 Task: Create Card Change Request Review in Board Leadership Training to Workspace Compliance and Regulation. Create Card Aquaculture Review in Board Product Design to Workspace Compliance and Regulation. Create Card Change Request Review in Board Product Feature Prioritization and Roadmap Planning to Workspace Compliance and Regulation
Action: Mouse moved to (146, 64)
Screenshot: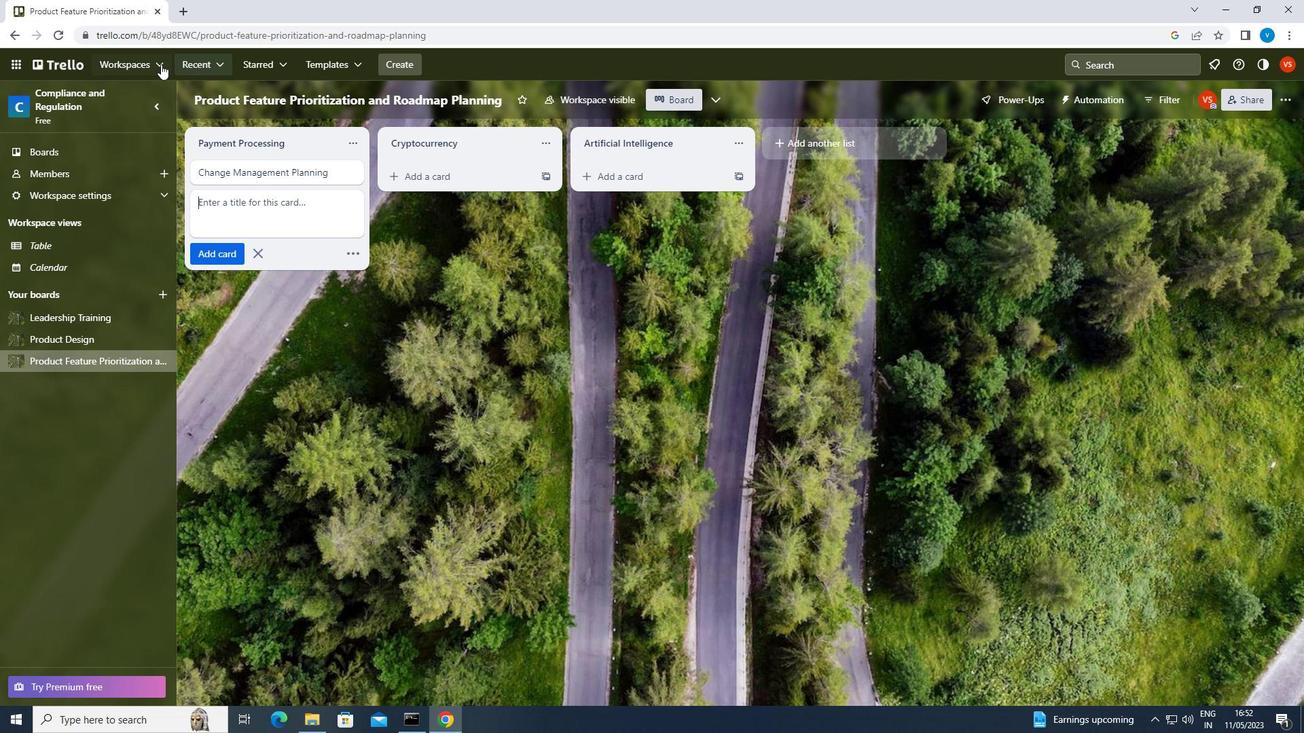 
Action: Mouse pressed left at (146, 64)
Screenshot: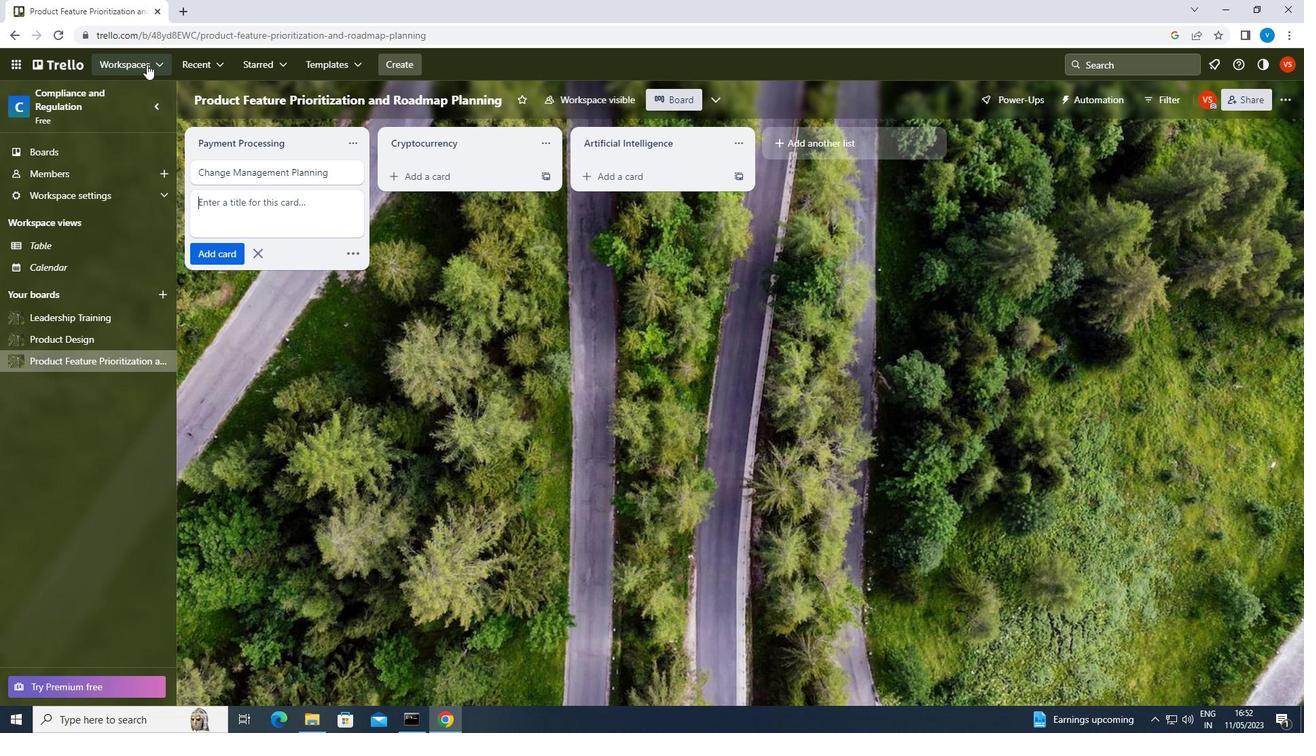 
Action: Mouse moved to (213, 360)
Screenshot: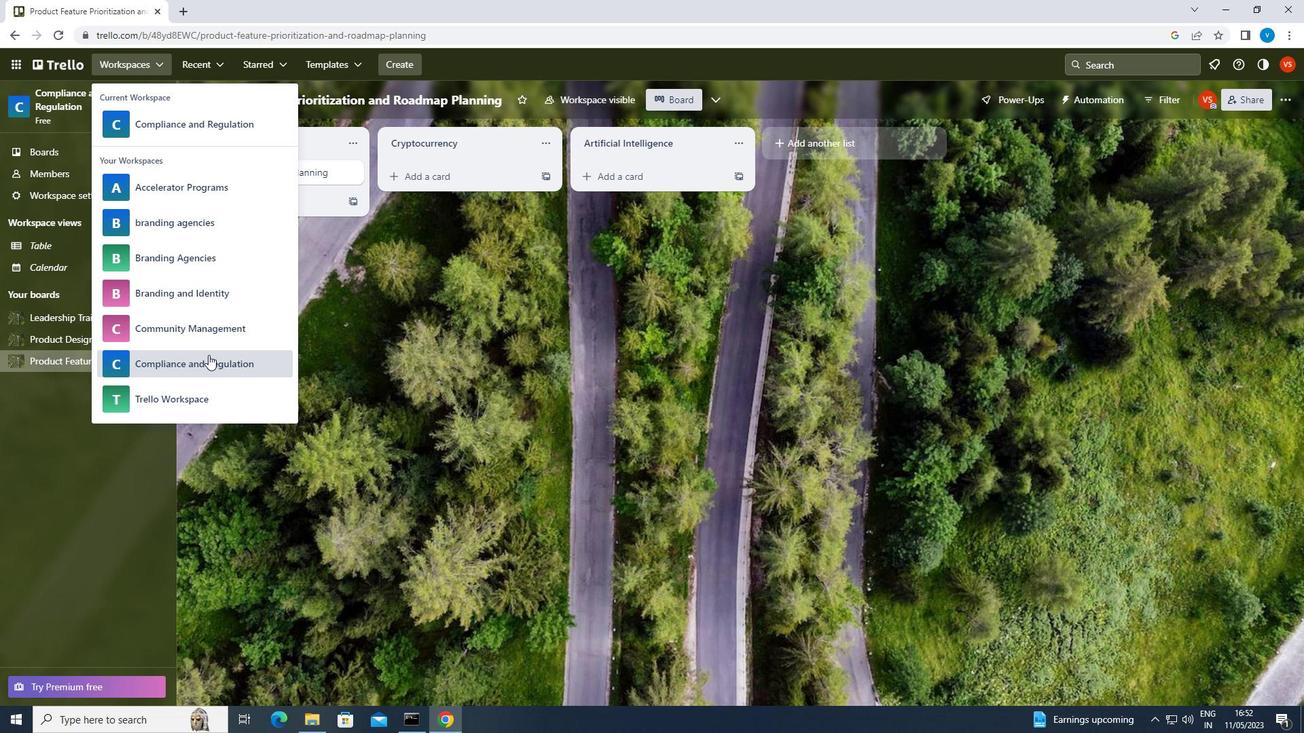 
Action: Mouse pressed left at (213, 360)
Screenshot: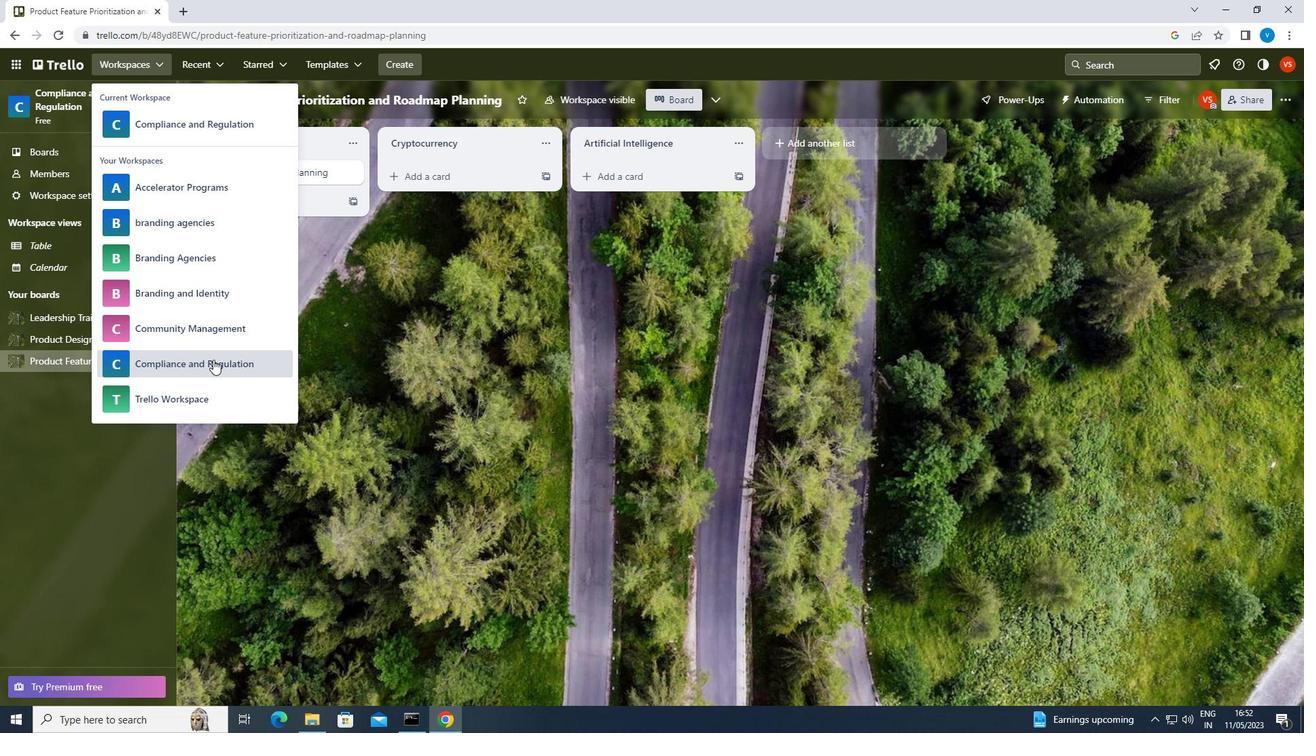 
Action: Mouse moved to (1048, 557)
Screenshot: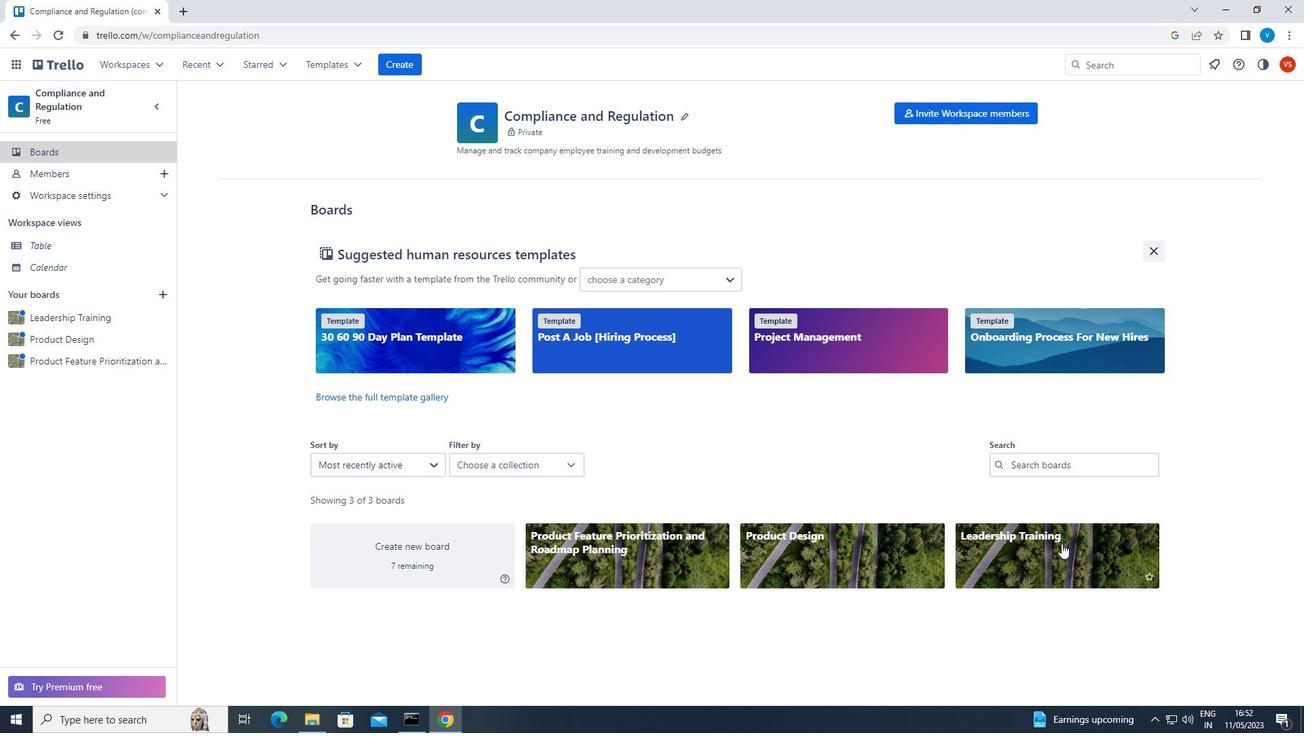 
Action: Mouse pressed left at (1048, 557)
Screenshot: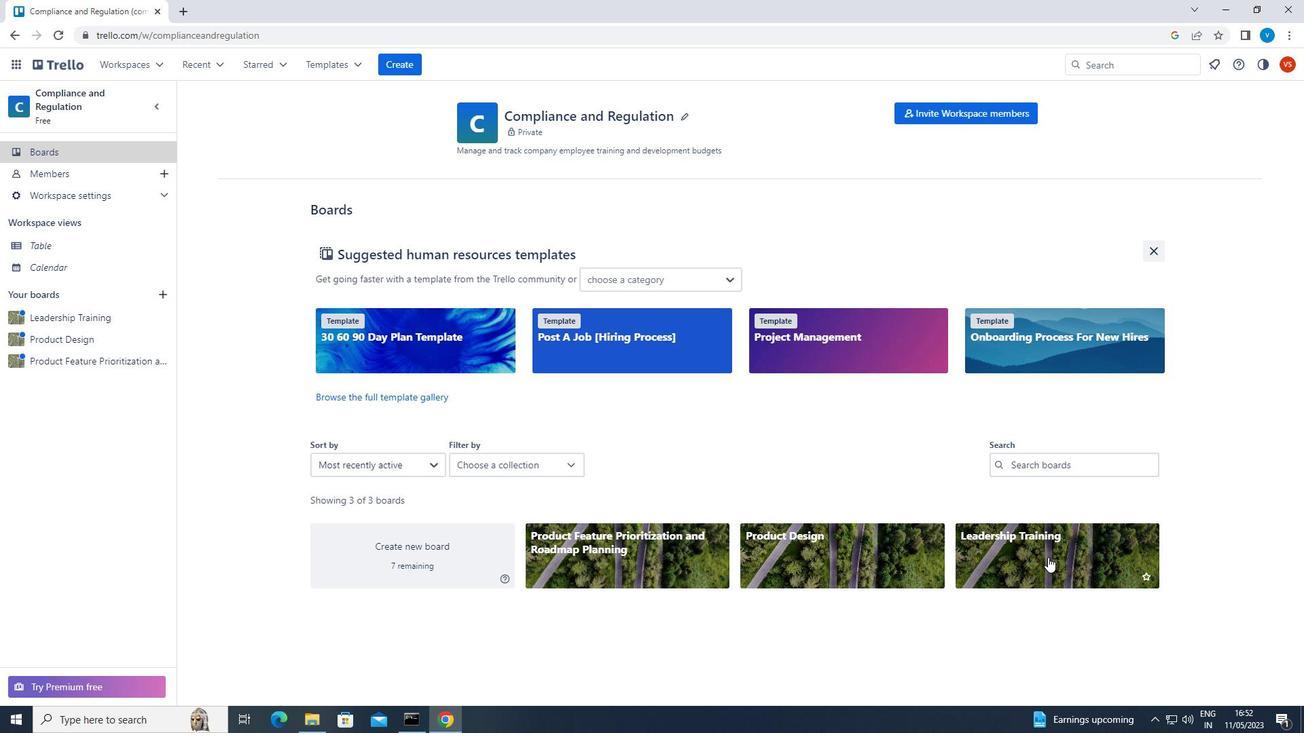 
Action: Mouse moved to (476, 178)
Screenshot: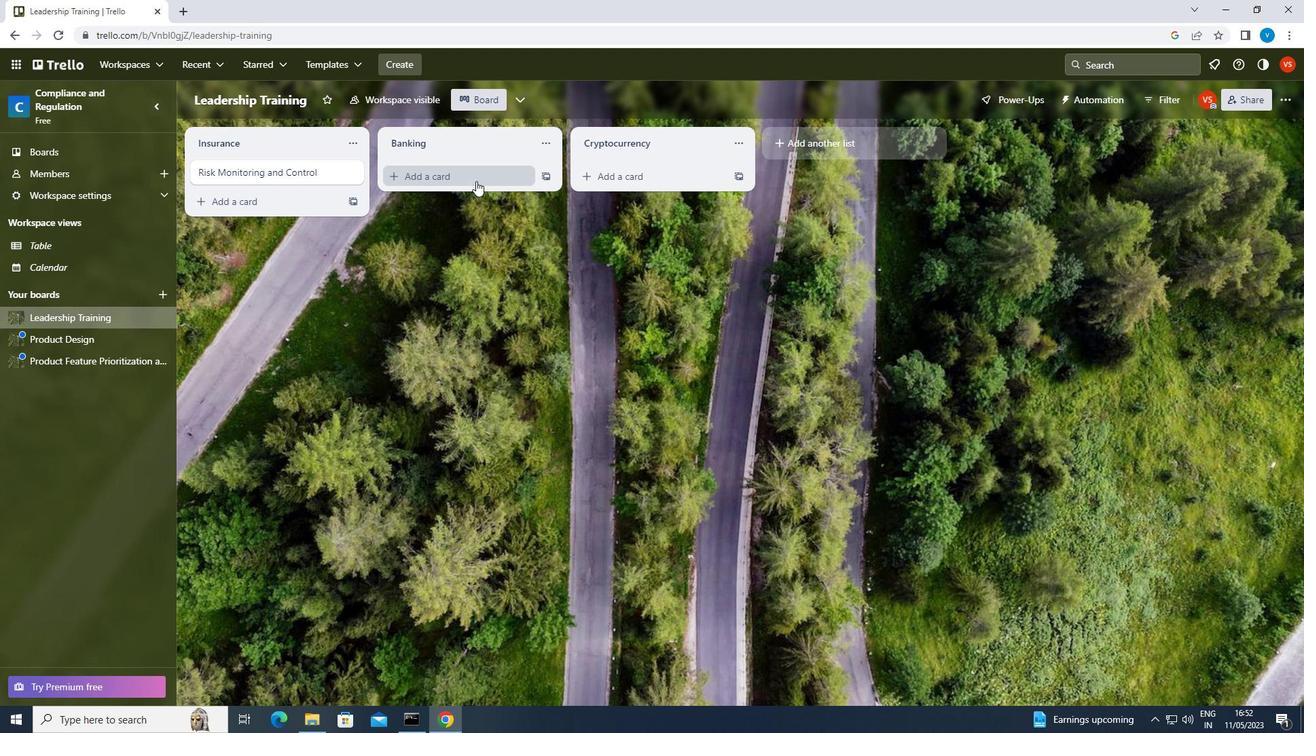 
Action: Mouse pressed left at (476, 178)
Screenshot: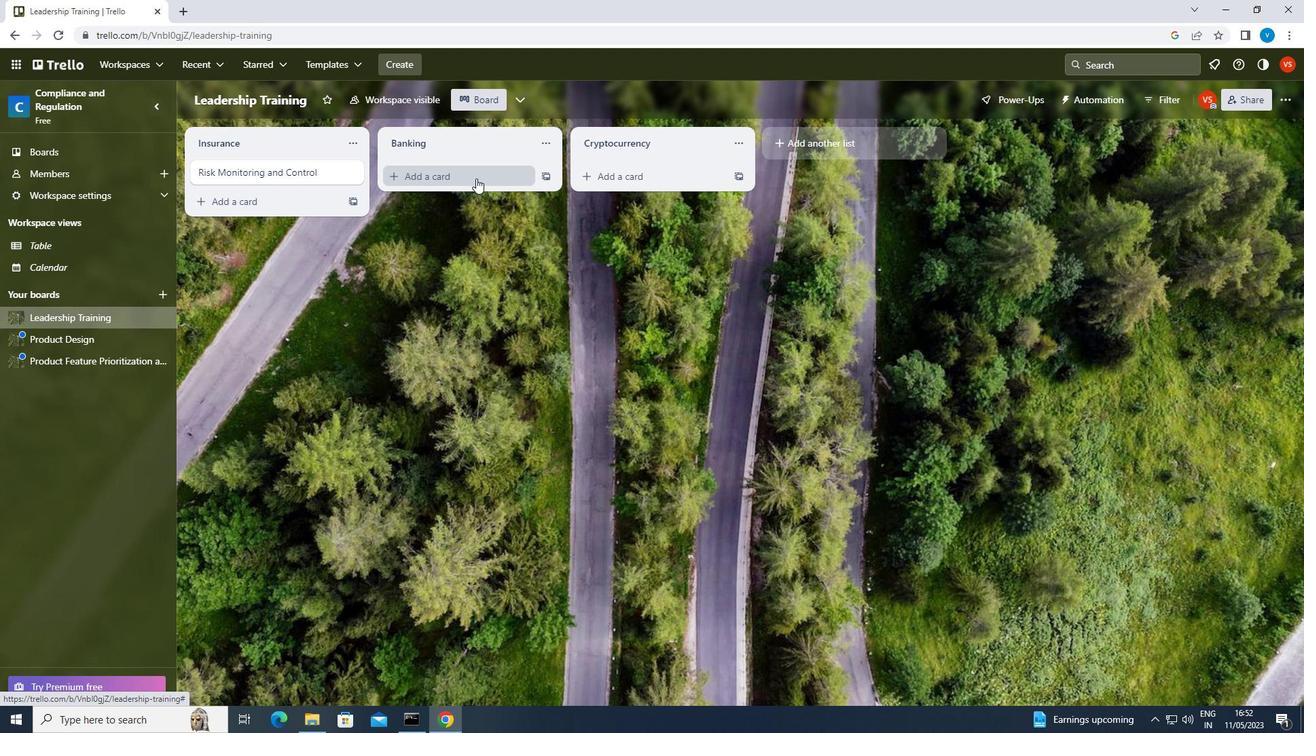 
Action: Key pressed <Key.shift>CHANGE<Key.space><Key.shift>REQUEST<Key.space><Key.shift>REVIEW<Key.enter>
Screenshot: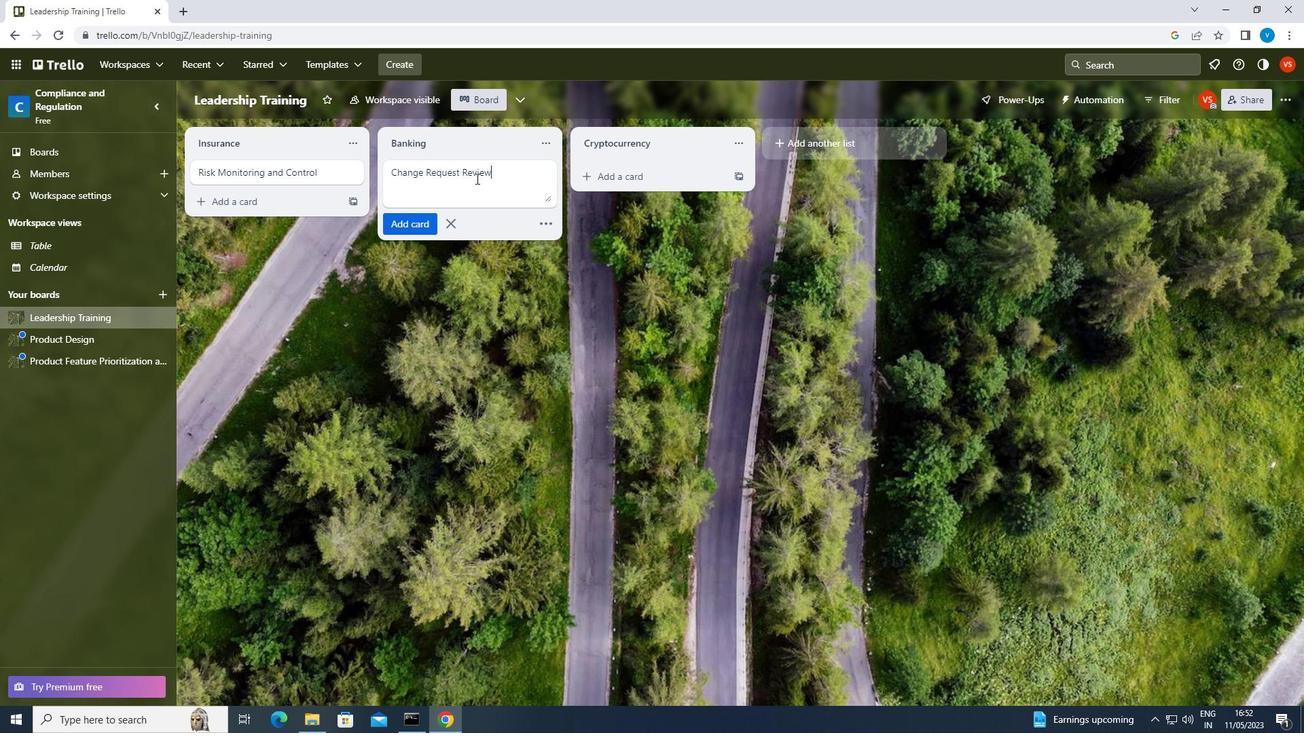 
Action: Mouse moved to (143, 335)
Screenshot: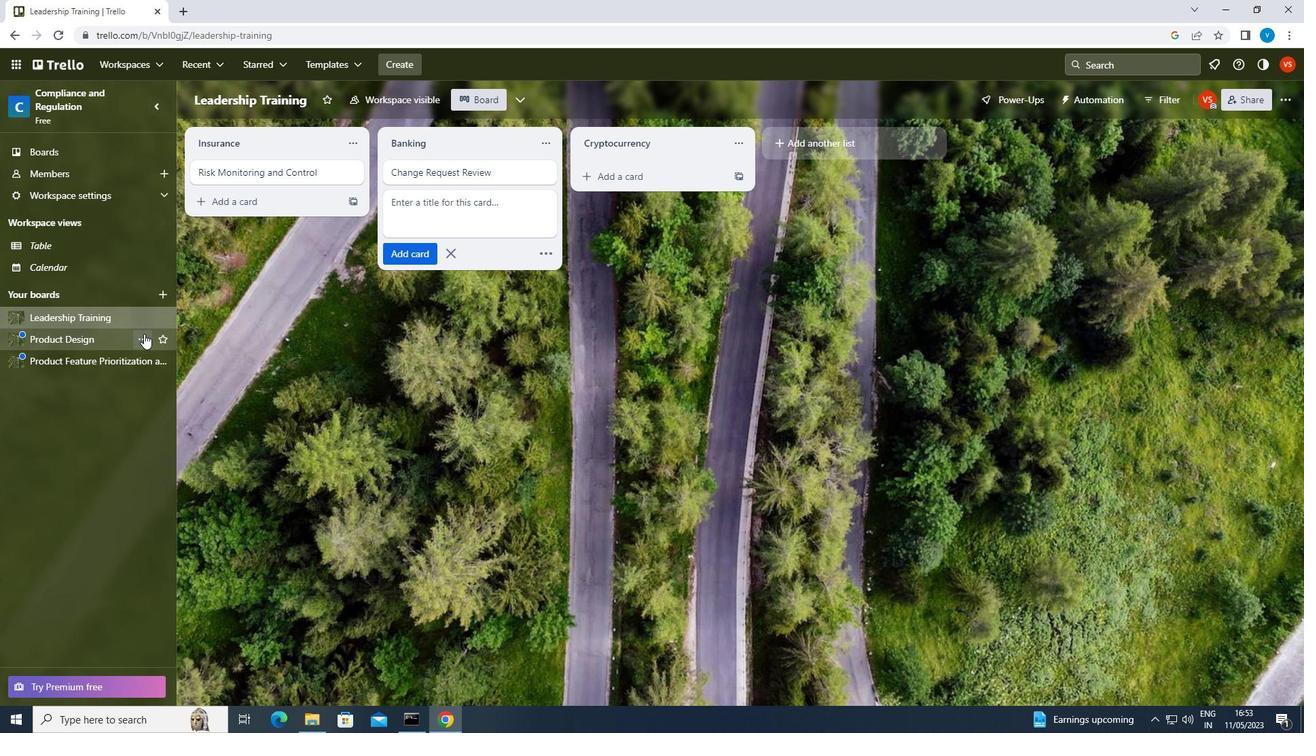 
Action: Mouse pressed left at (143, 335)
Screenshot: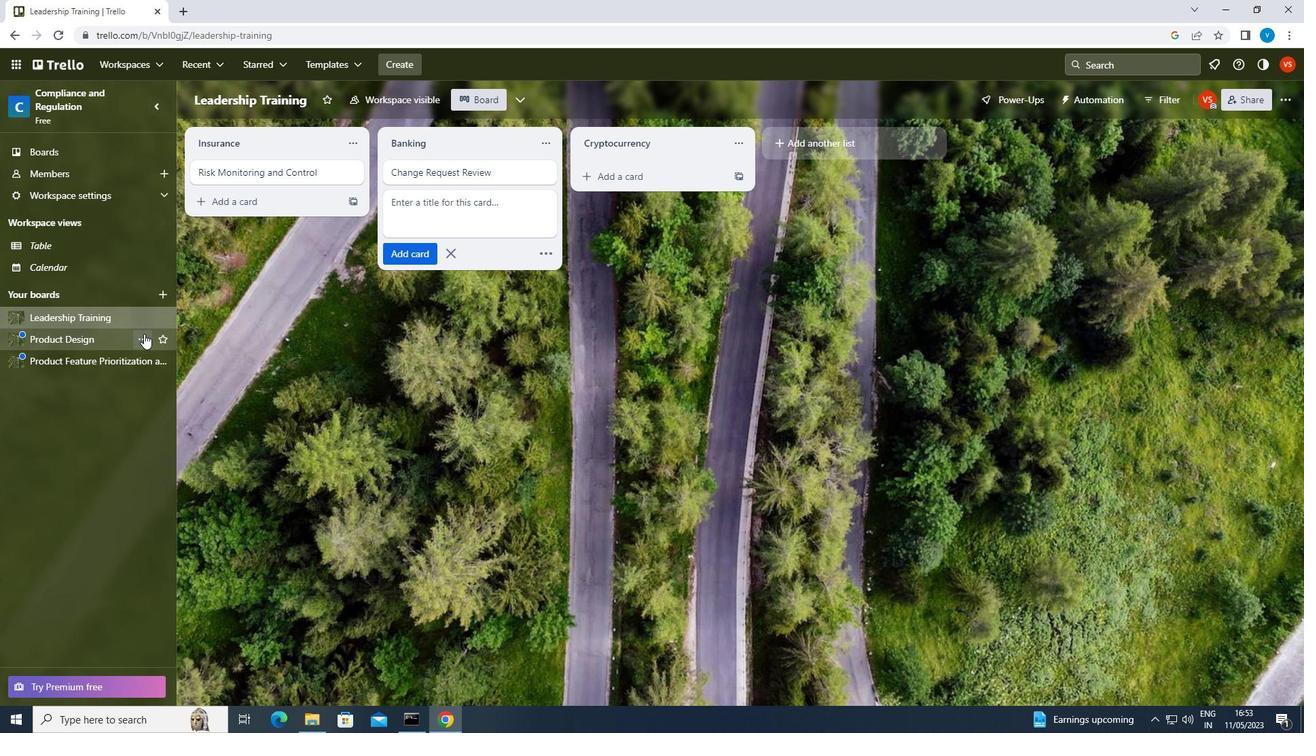 
Action: Mouse moved to (104, 329)
Screenshot: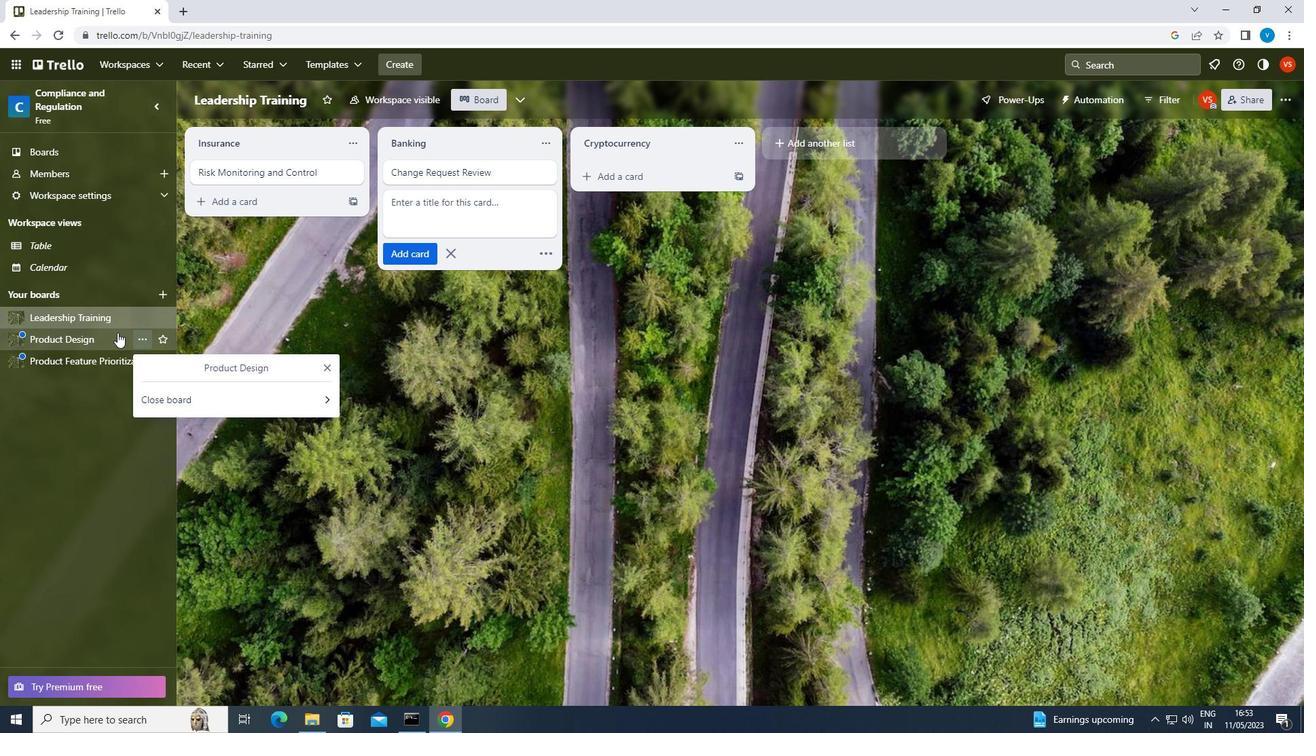 
Action: Mouse pressed left at (104, 329)
Screenshot: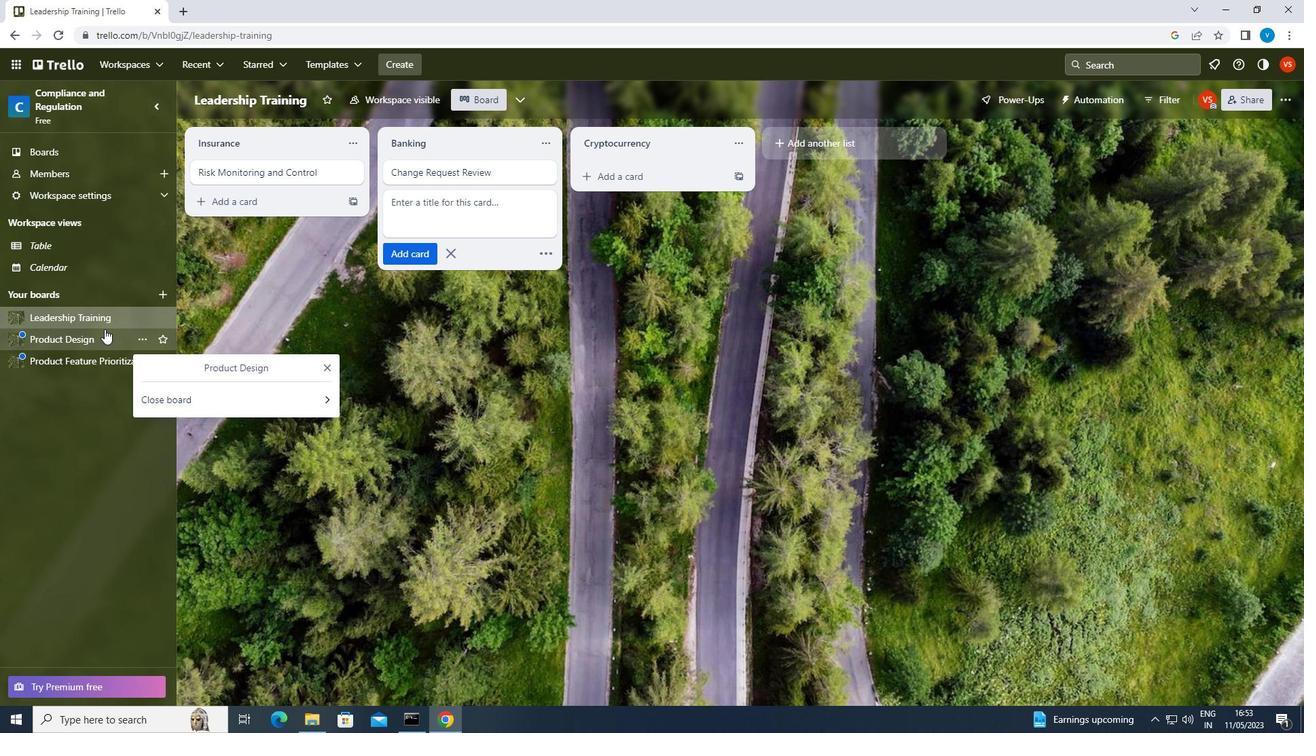 
Action: Mouse moved to (426, 177)
Screenshot: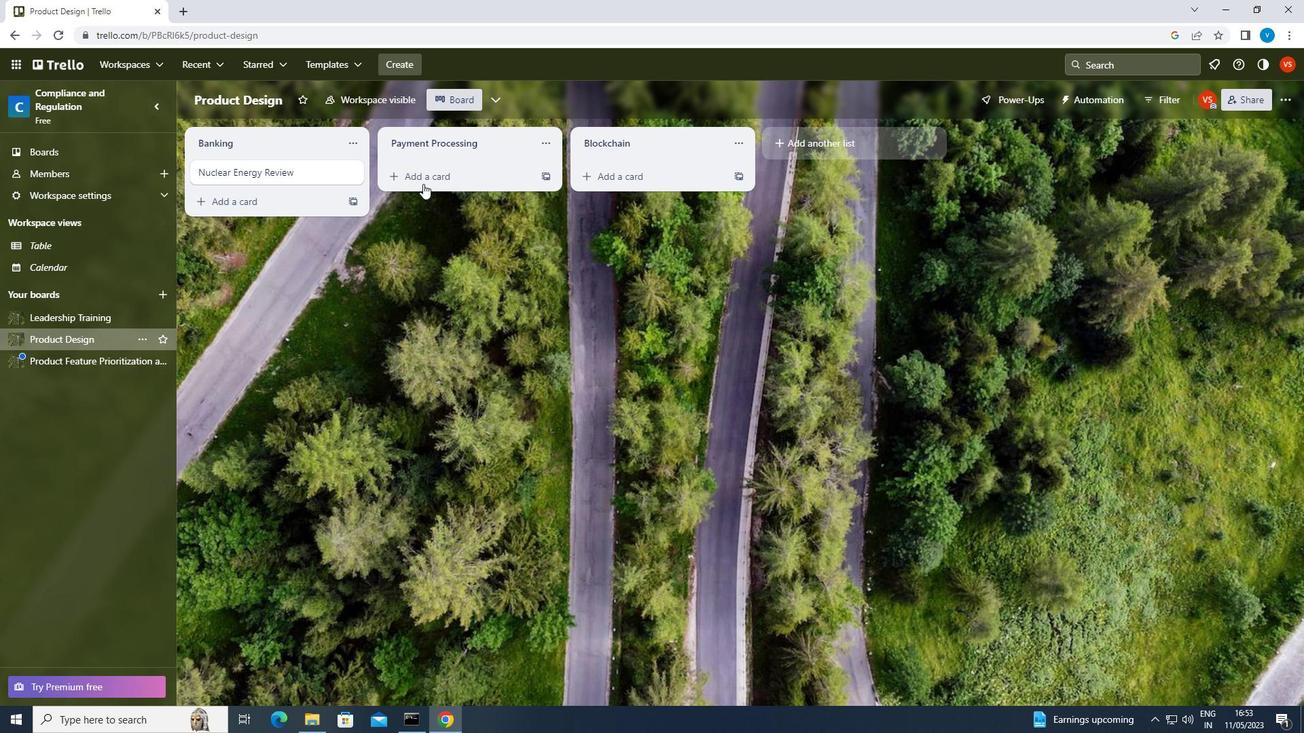 
Action: Mouse pressed left at (426, 177)
Screenshot: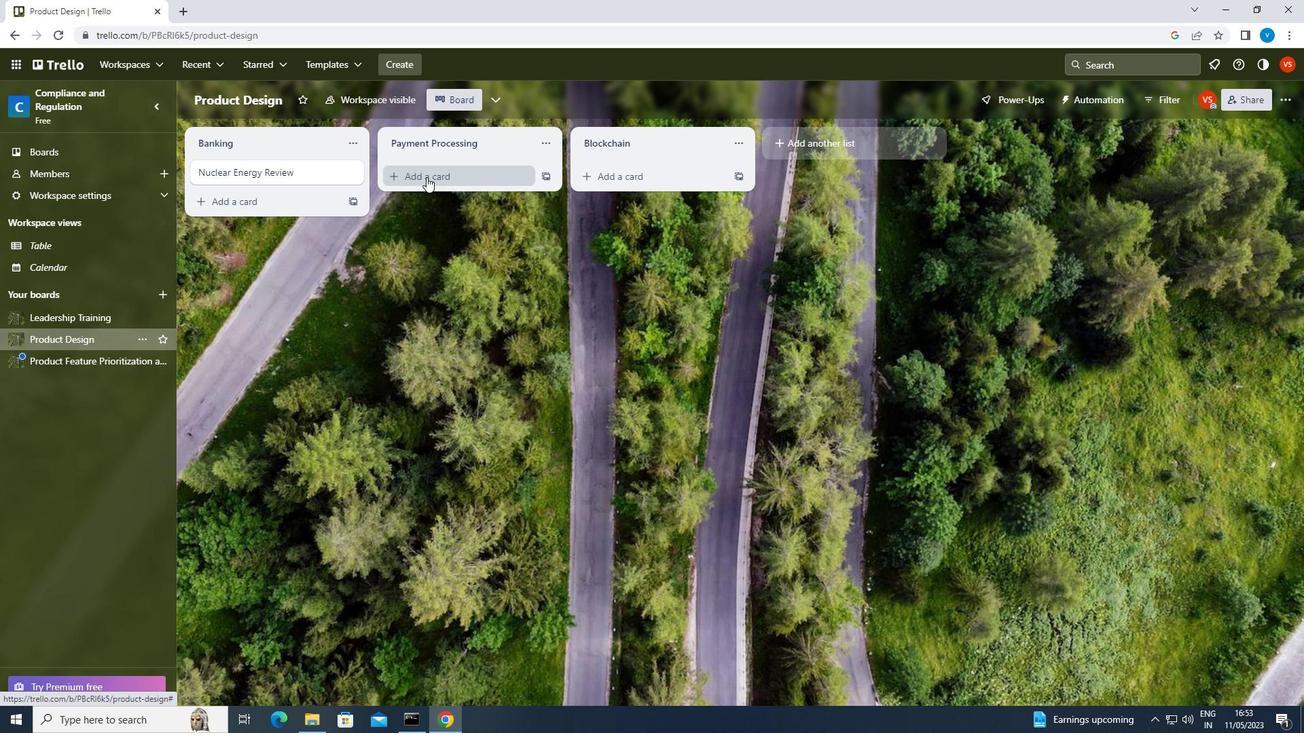 
Action: Key pressed <Key.shift>AQUACULTURE<Key.space><Key.shift>REVIEW<Key.enter>
Screenshot: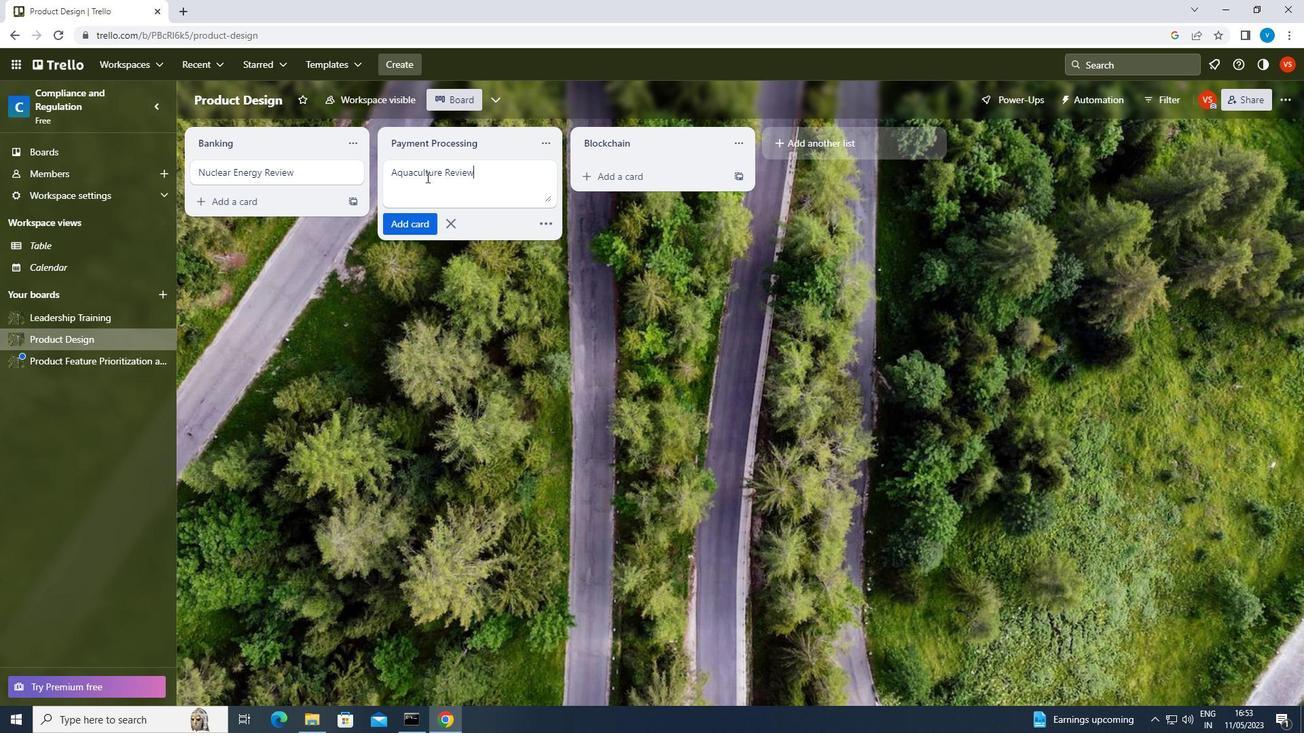 
Action: Mouse moved to (89, 355)
Screenshot: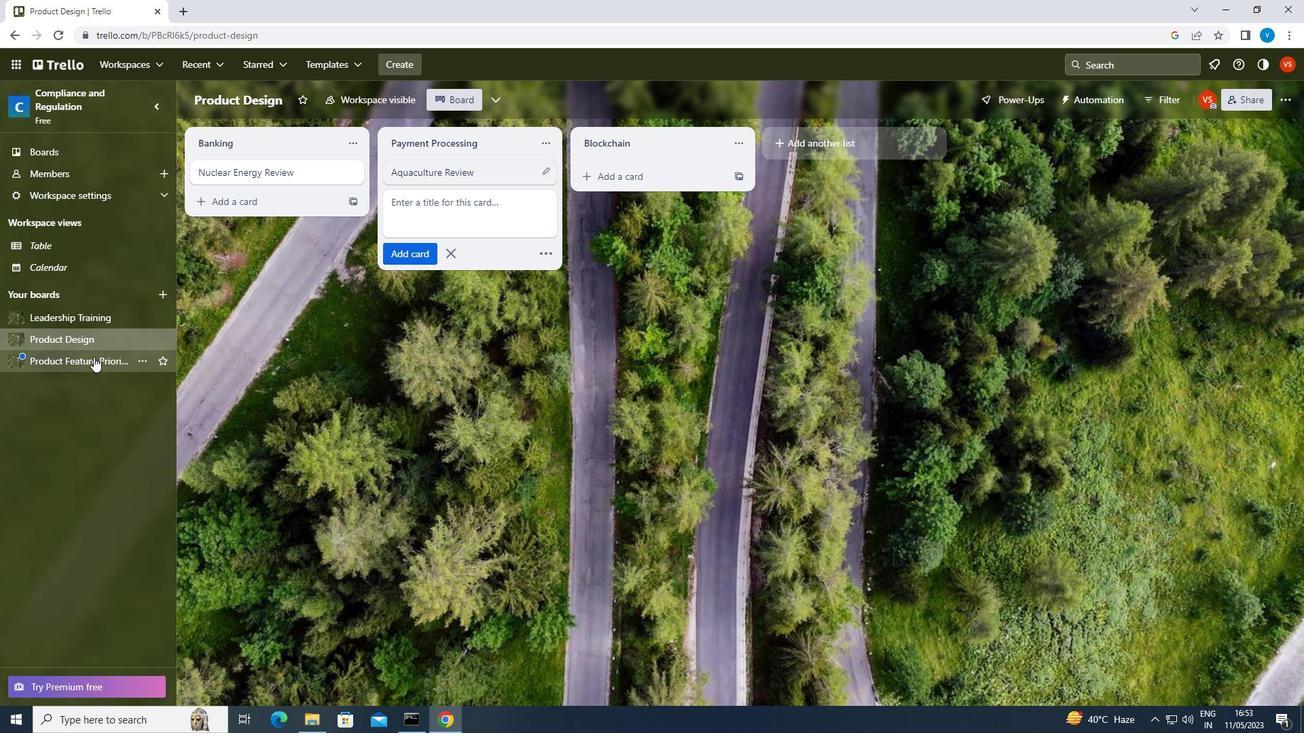 
Action: Mouse pressed left at (89, 355)
Screenshot: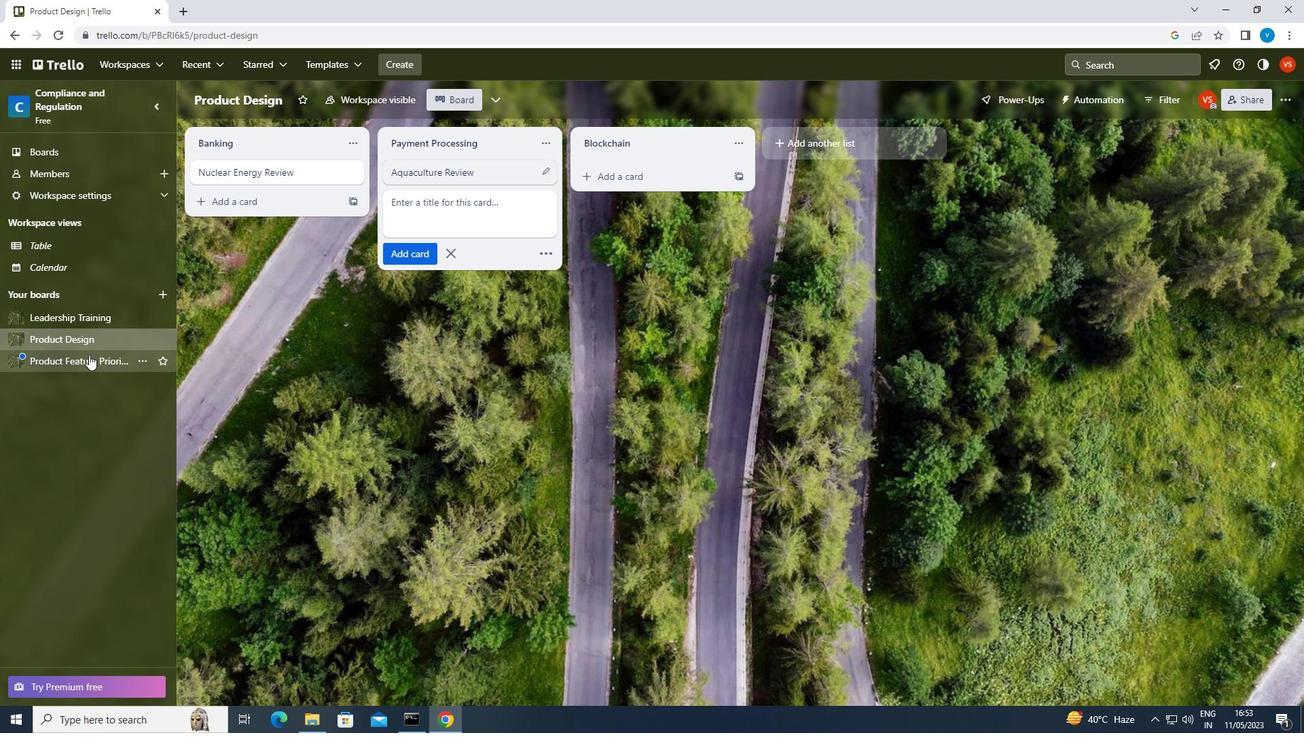 
Action: Mouse moved to (438, 177)
Screenshot: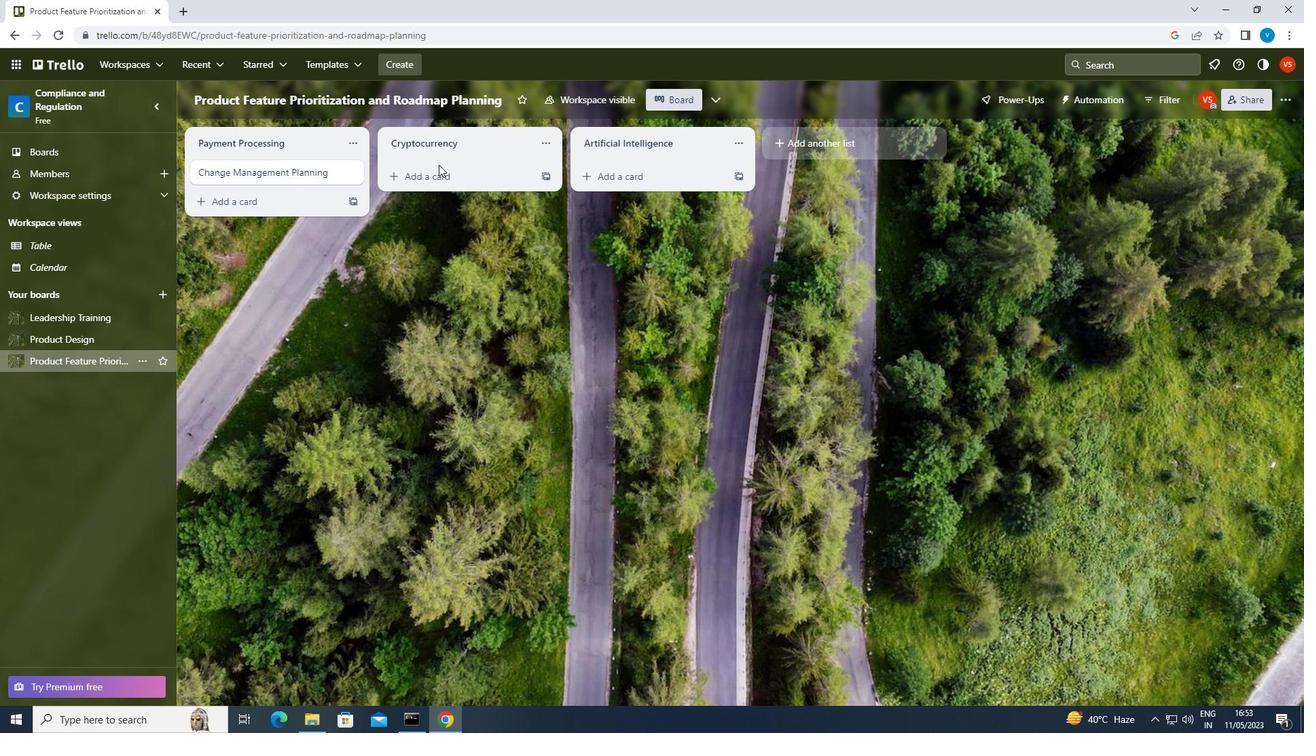 
Action: Mouse pressed left at (438, 177)
Screenshot: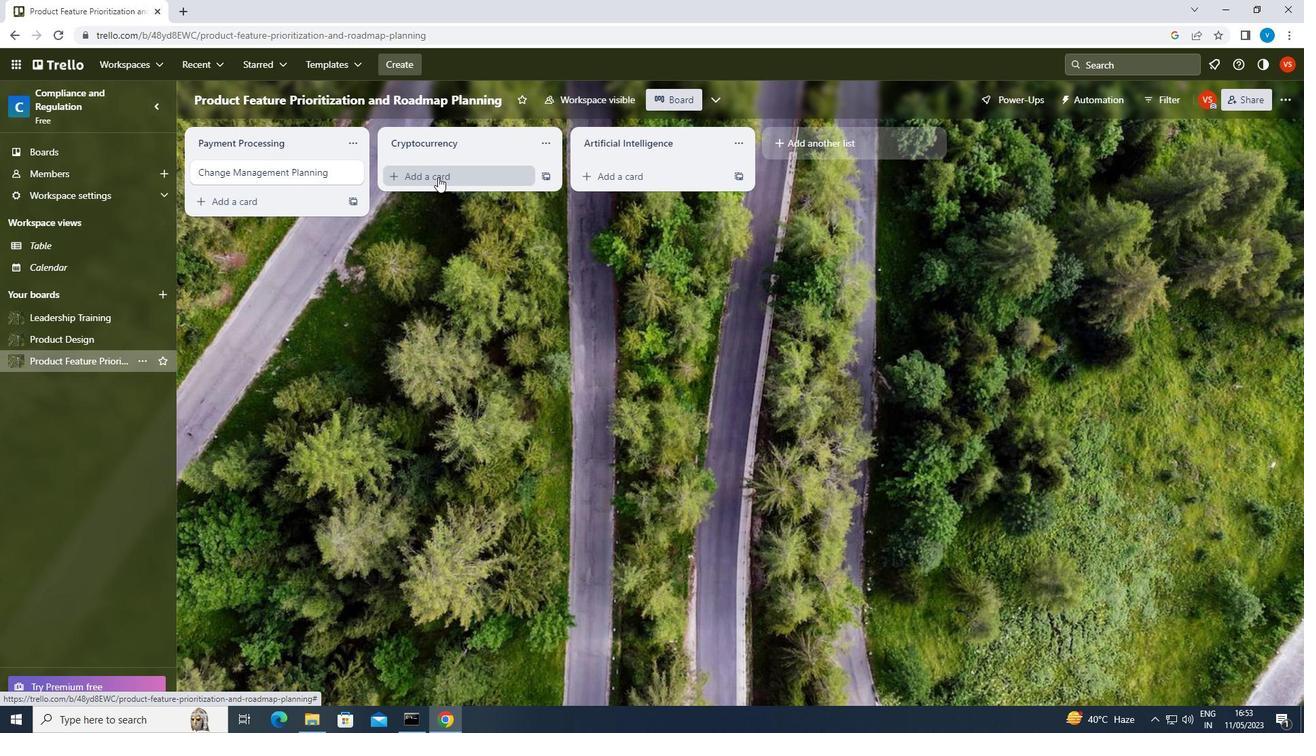 
Action: Key pressed <Key.shift>CHANGE<Key.space><Key.shift>REQUEST<Key.space><Key.shift>REVIEW<Key.enter>
Screenshot: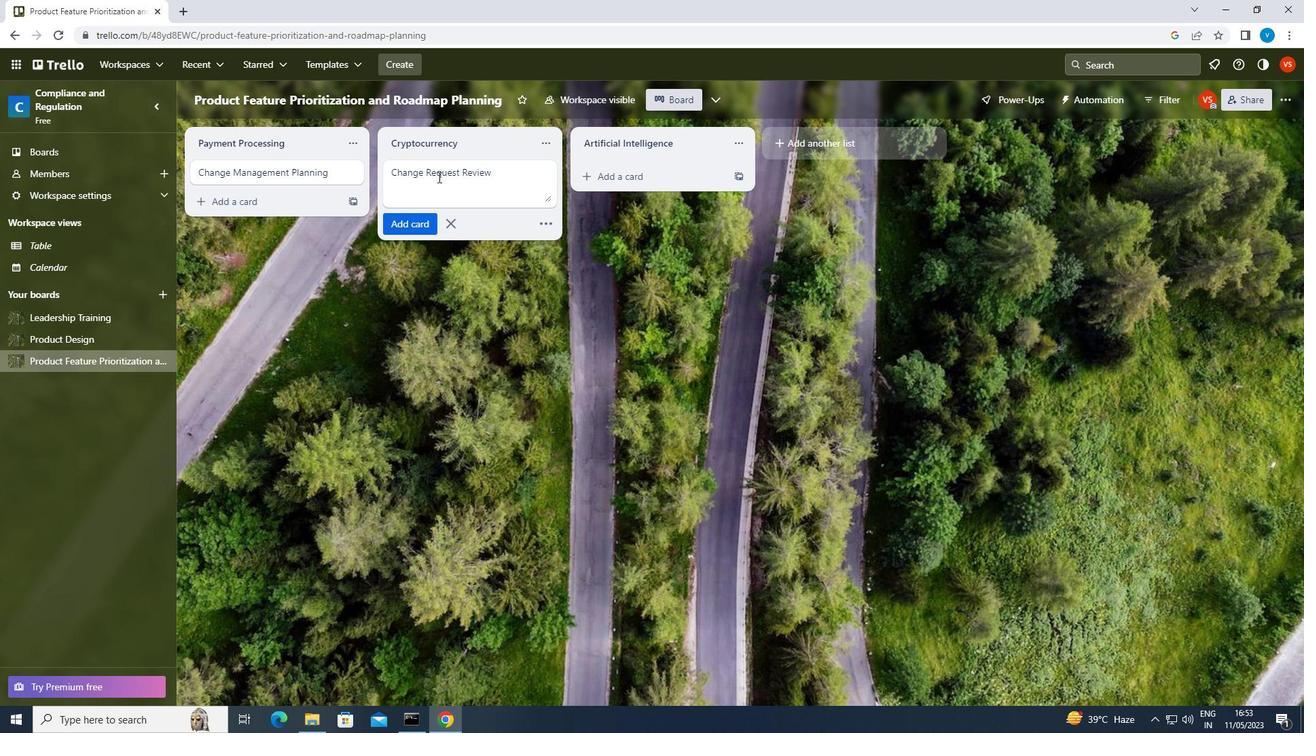 
